 Task: Select the Auckland Time as time zone for the schedule.
Action: Mouse moved to (445, 138)
Screenshot: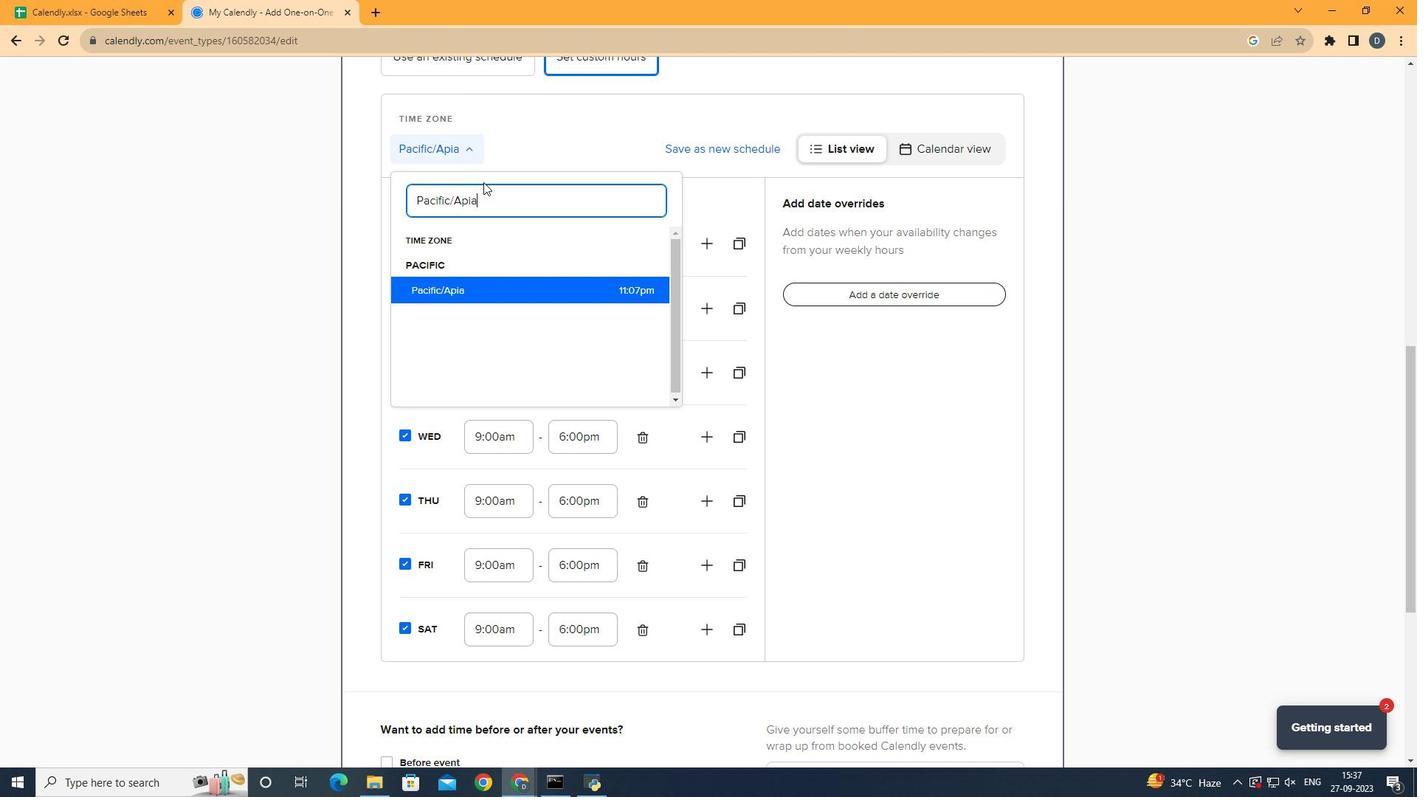 
Action: Mouse pressed left at (445, 138)
Screenshot: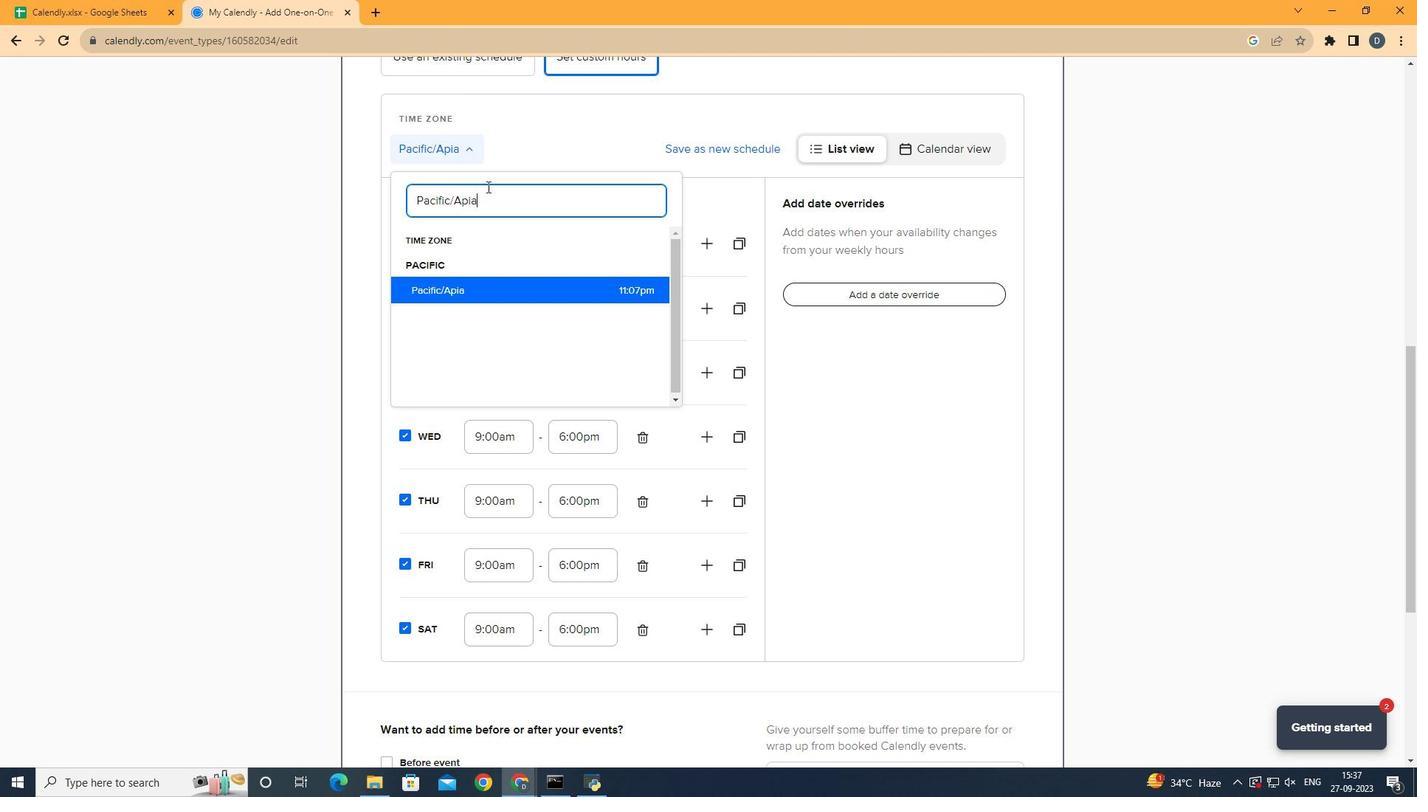 
Action: Mouse moved to (490, 190)
Screenshot: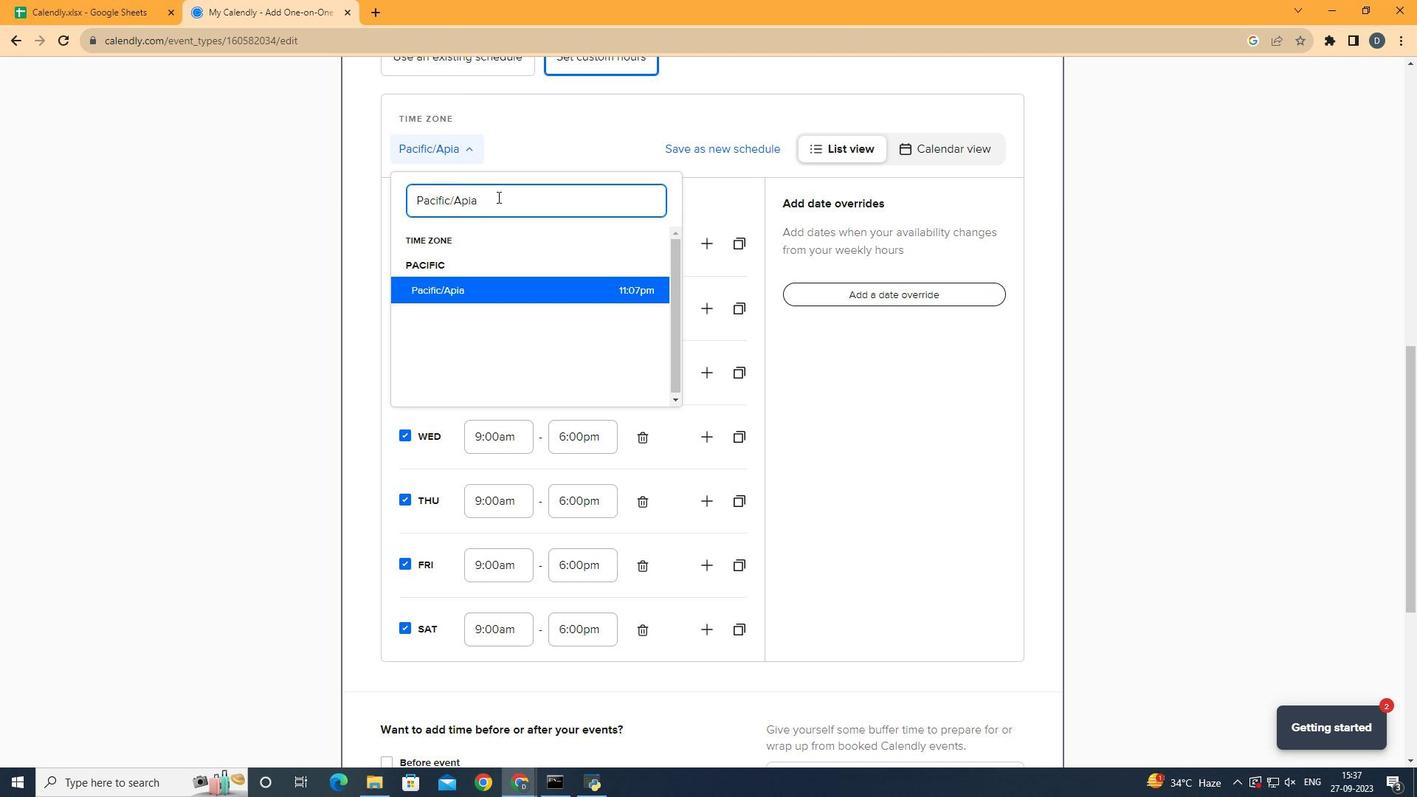 
Action: Mouse pressed left at (490, 190)
Screenshot: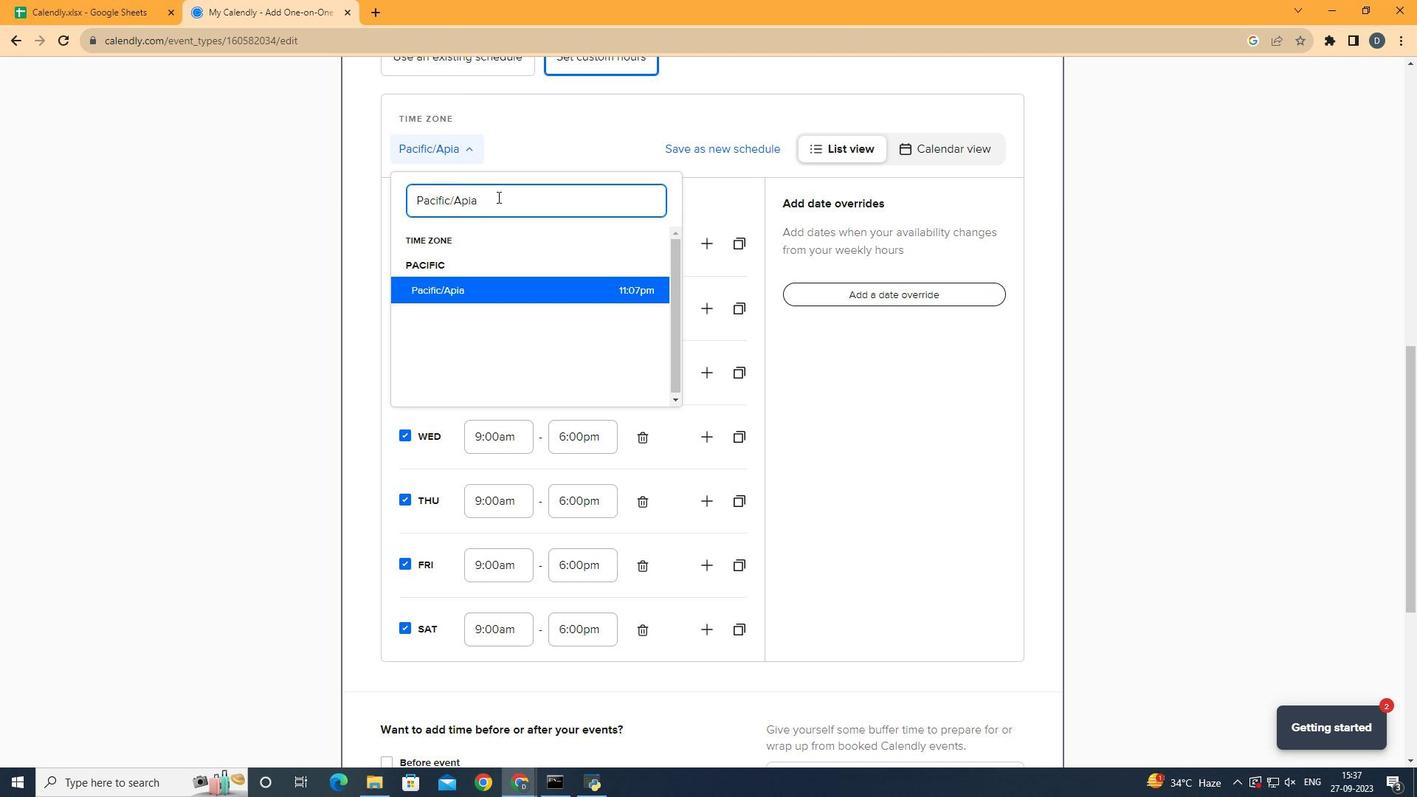 
Action: Mouse moved to (490, 190)
Screenshot: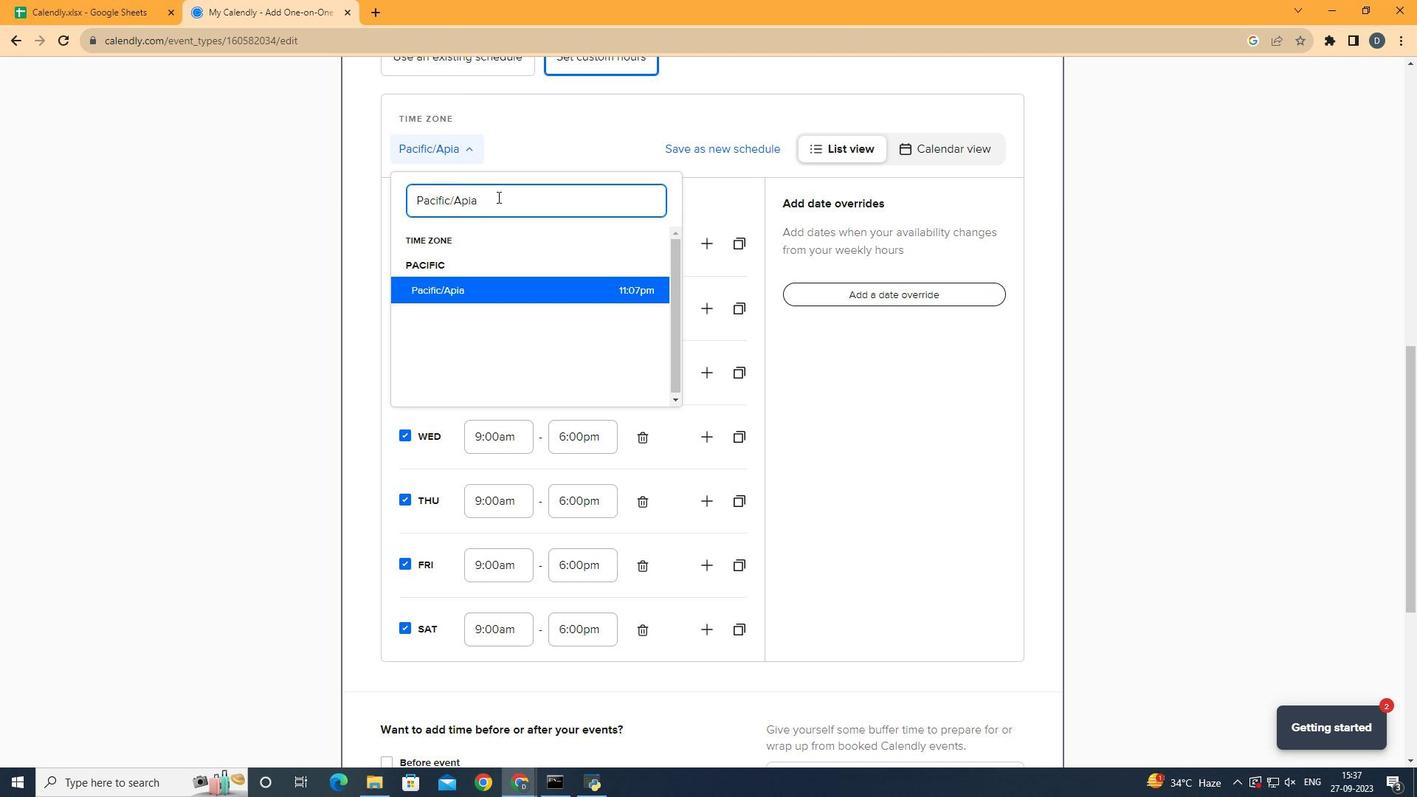 
Action: Key pressed <Key.backspace><Key.backspace><Key.backspace><Key.backspace><Key.backspace><Key.backspace><Key.backspace><Key.backspace><Key.backspace><Key.backspace><Key.backspace><Key.backspace><Key.backspace><Key.backspace><Key.backspace><Key.backspace><Key.backspace><Key.backspace><Key.backspace><Key.backspace><Key.shift>Auckland
Screenshot: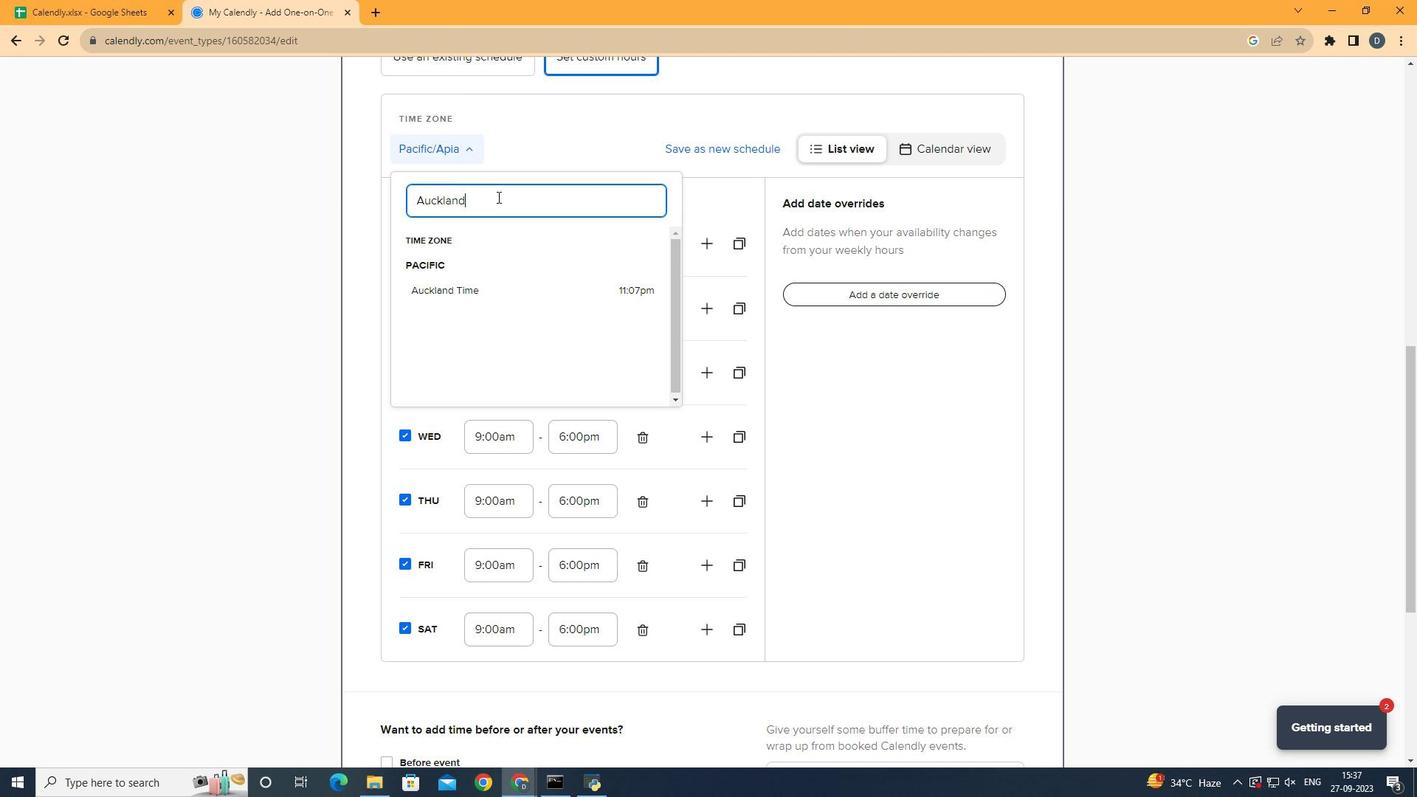 
Action: Mouse moved to (479, 276)
Screenshot: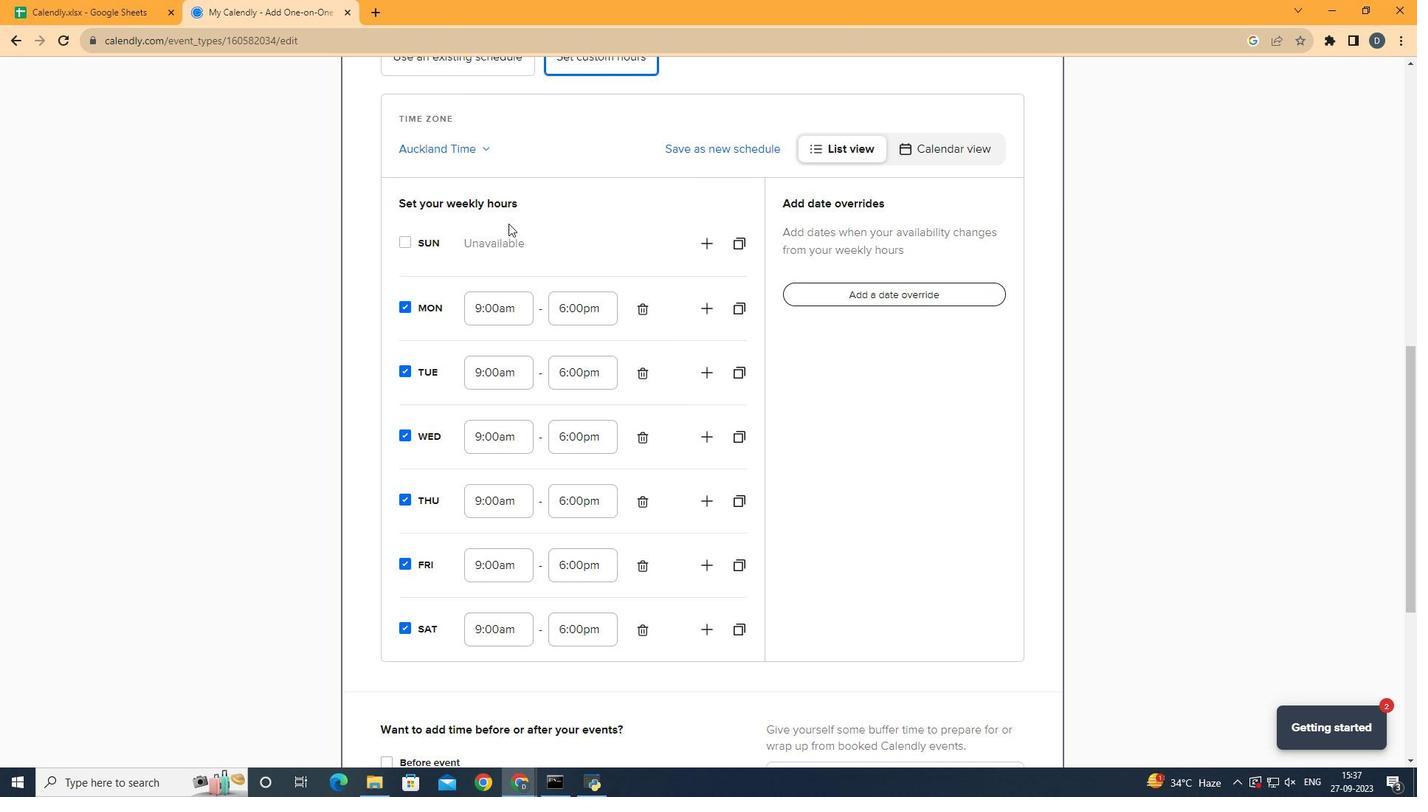 
Action: Mouse pressed left at (479, 276)
Screenshot: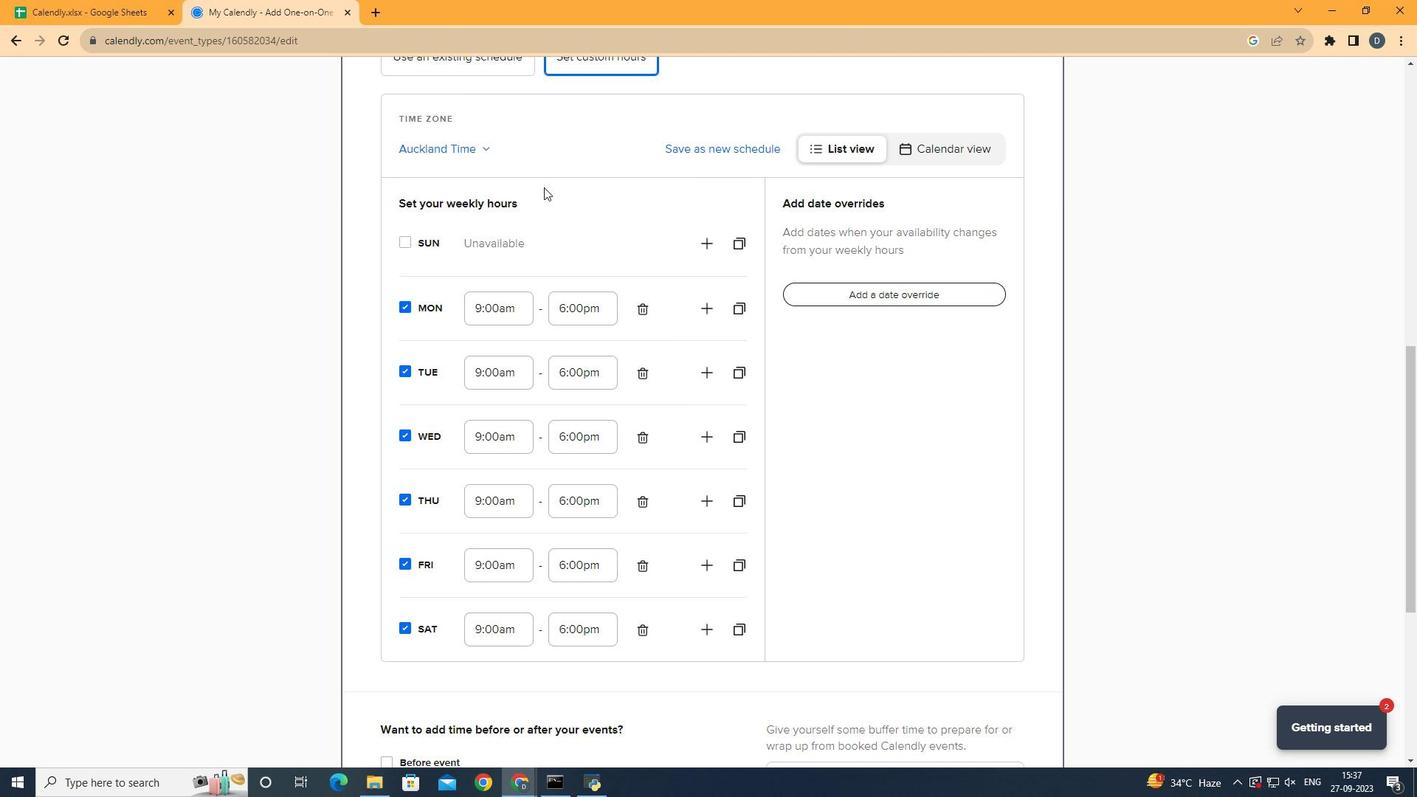 
Action: Mouse moved to (563, 174)
Screenshot: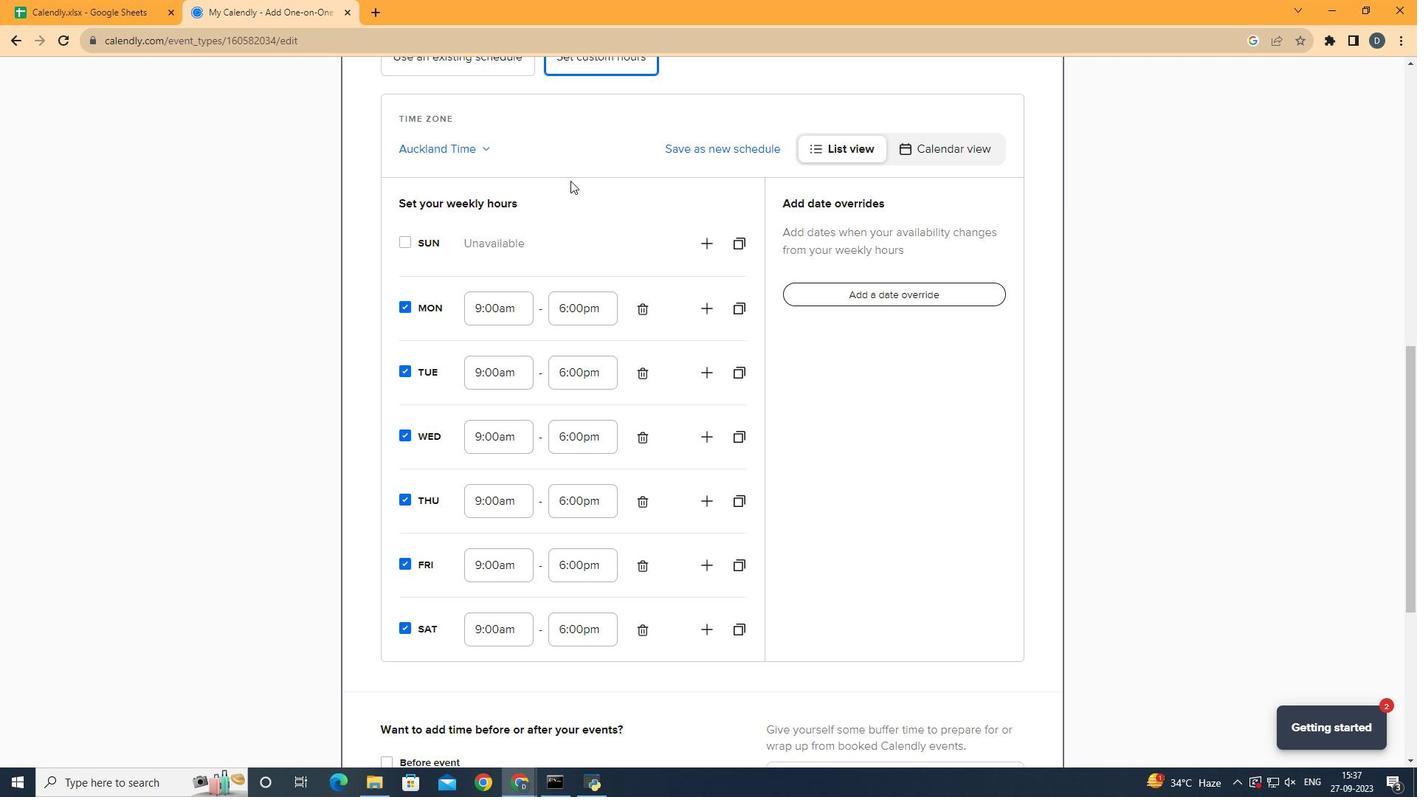 
